 Task: Add Eboost SUPER POWDER Energy + Vitamins, Pink Lemonade flavor to the cart.
Action: Mouse pressed left at (21, 115)
Screenshot: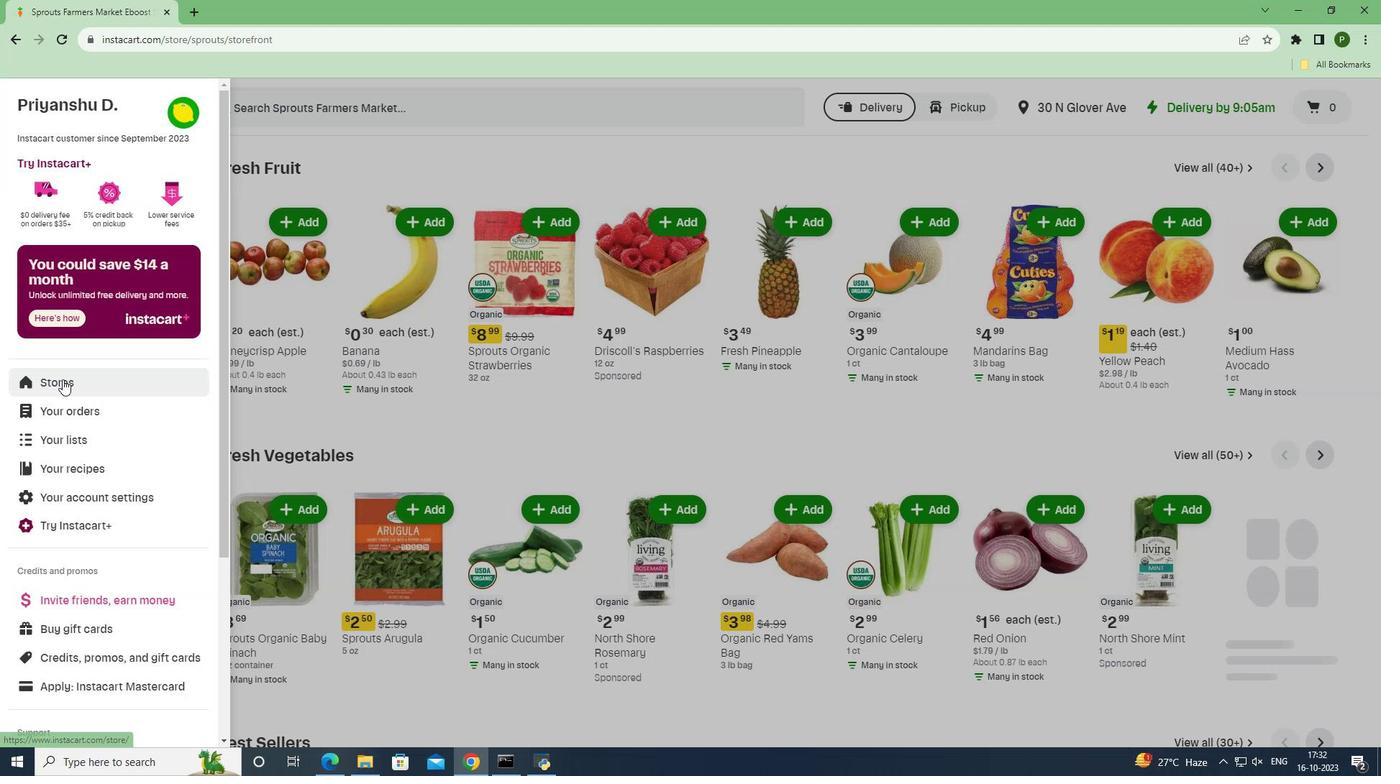 
Action: Mouse moved to (62, 379)
Screenshot: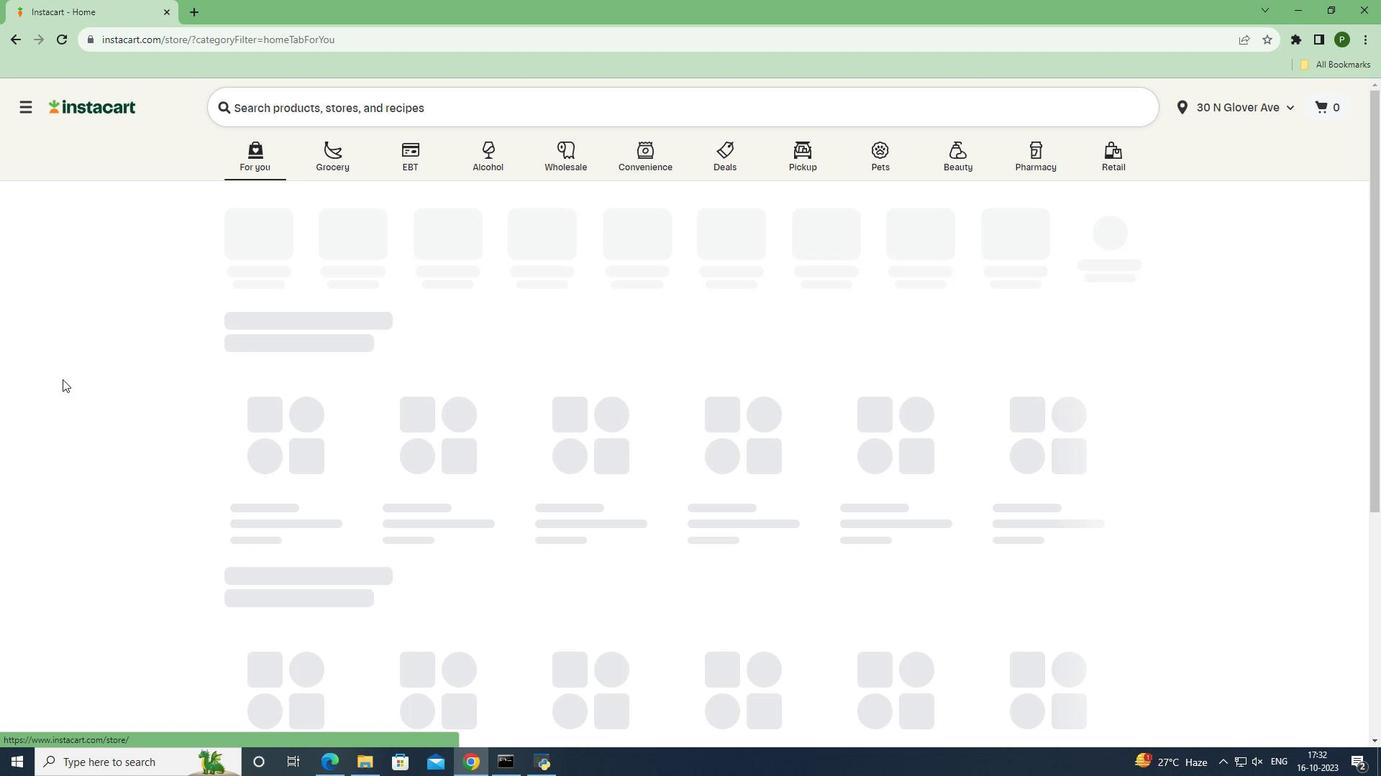
Action: Mouse pressed left at (62, 379)
Screenshot: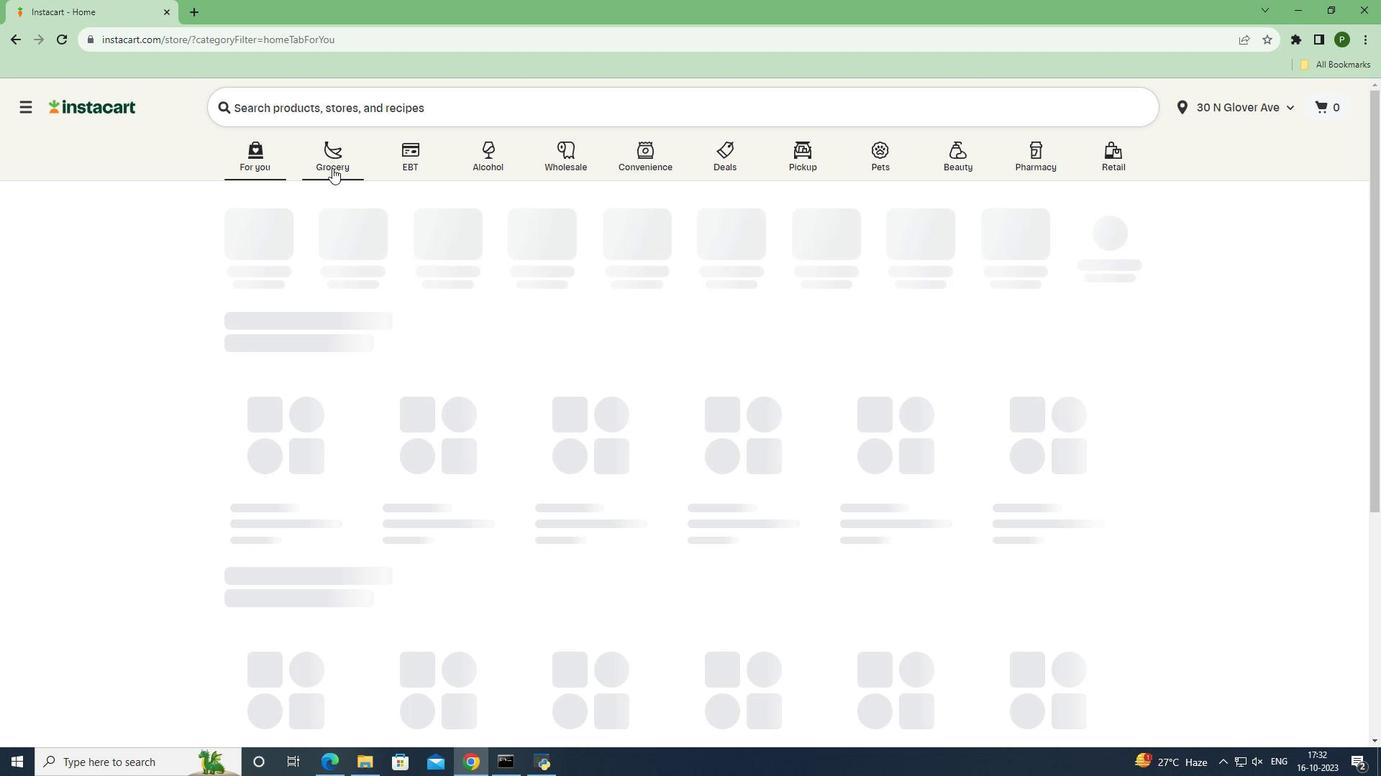 
Action: Mouse moved to (335, 164)
Screenshot: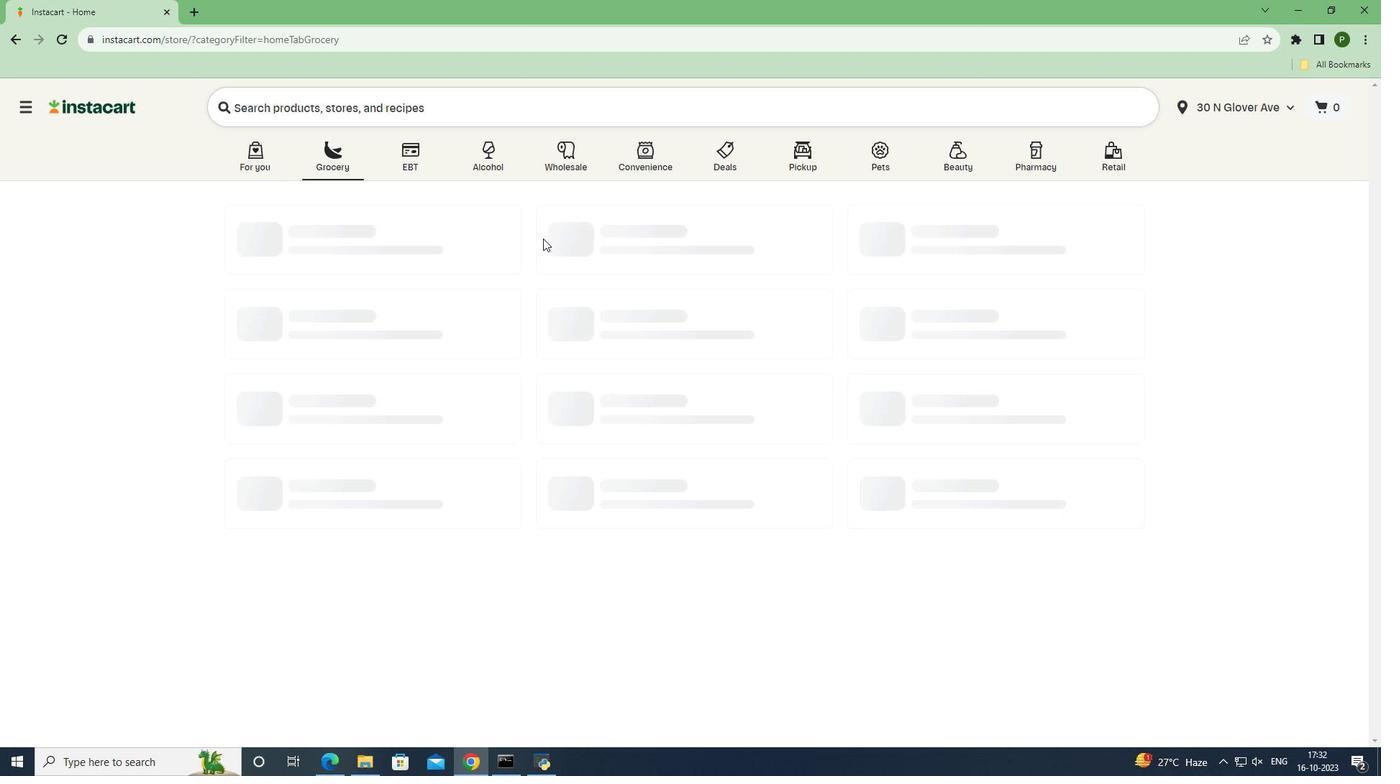 
Action: Mouse pressed left at (335, 164)
Screenshot: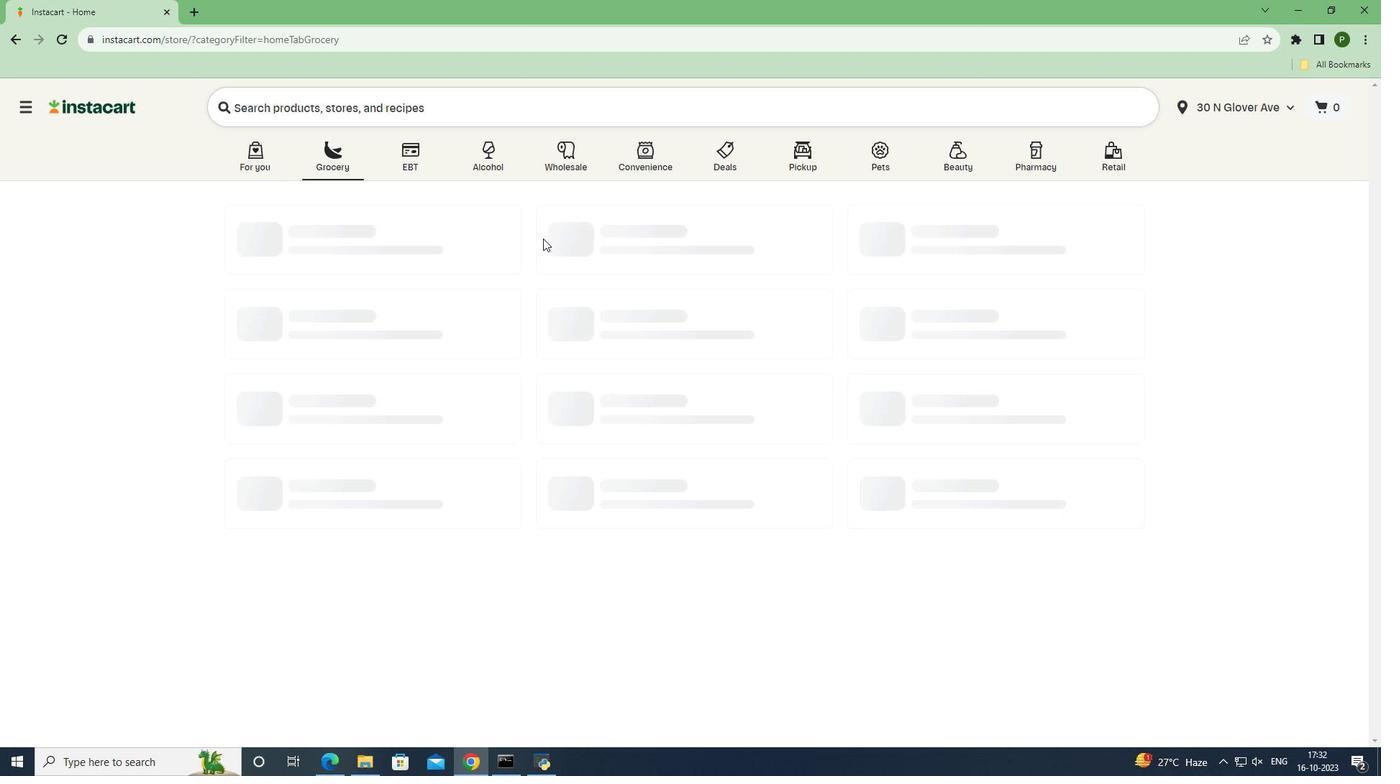
Action: Mouse moved to (896, 331)
Screenshot: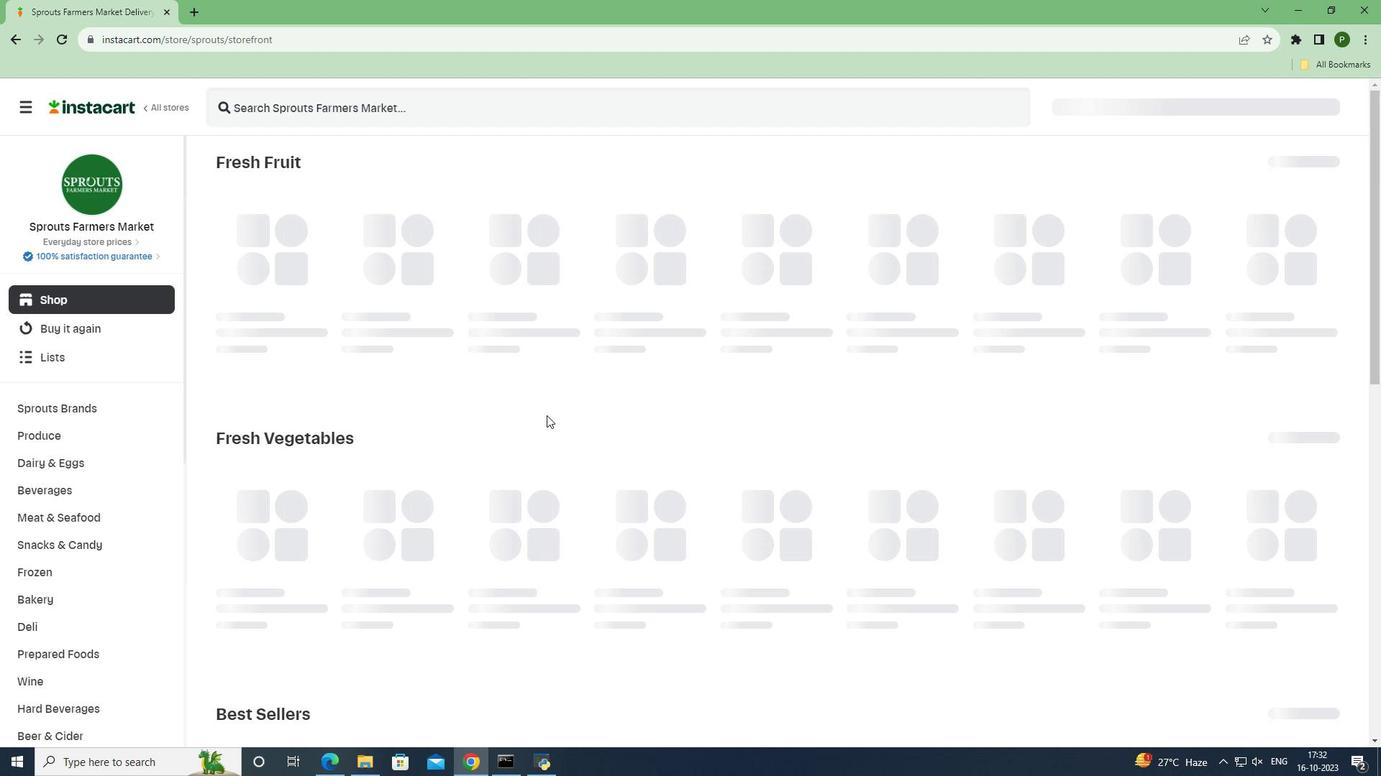 
Action: Mouse pressed left at (896, 331)
Screenshot: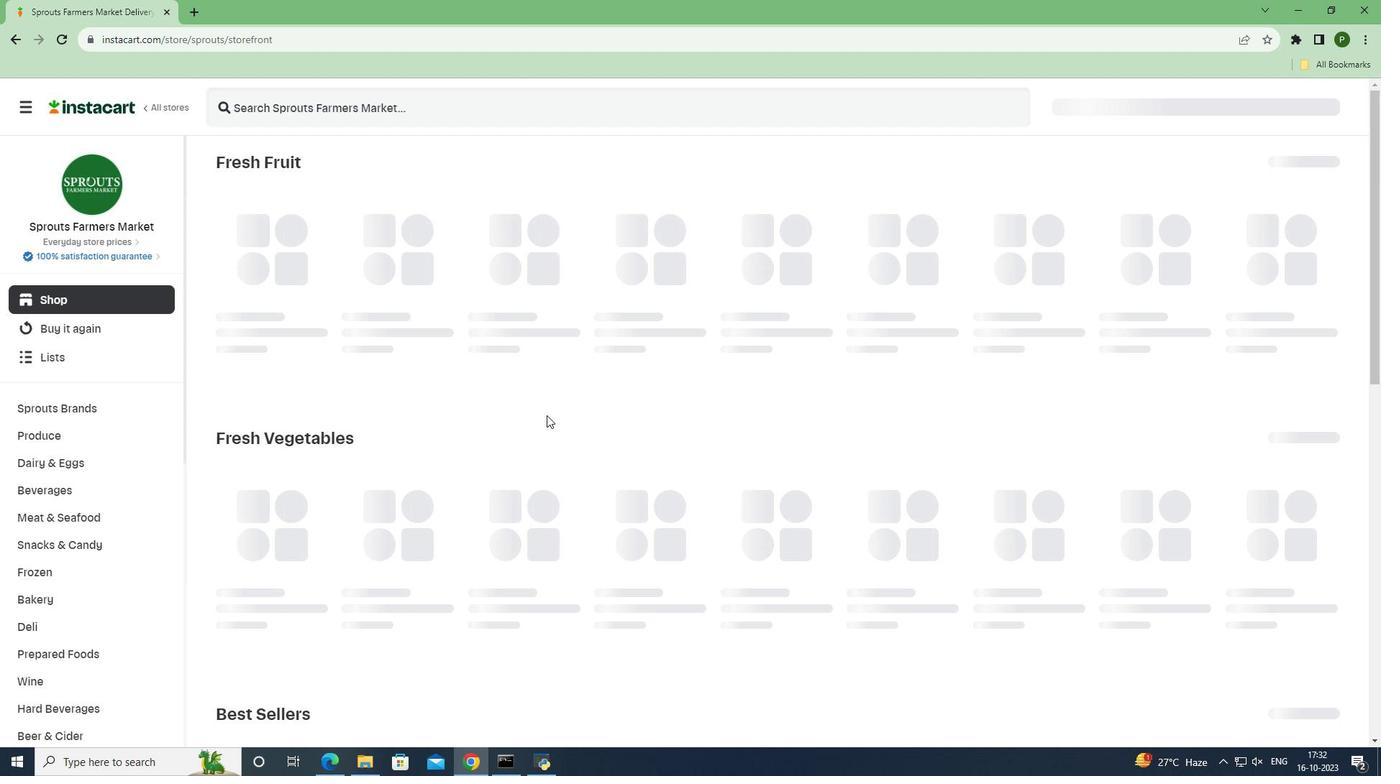 
Action: Mouse moved to (79, 501)
Screenshot: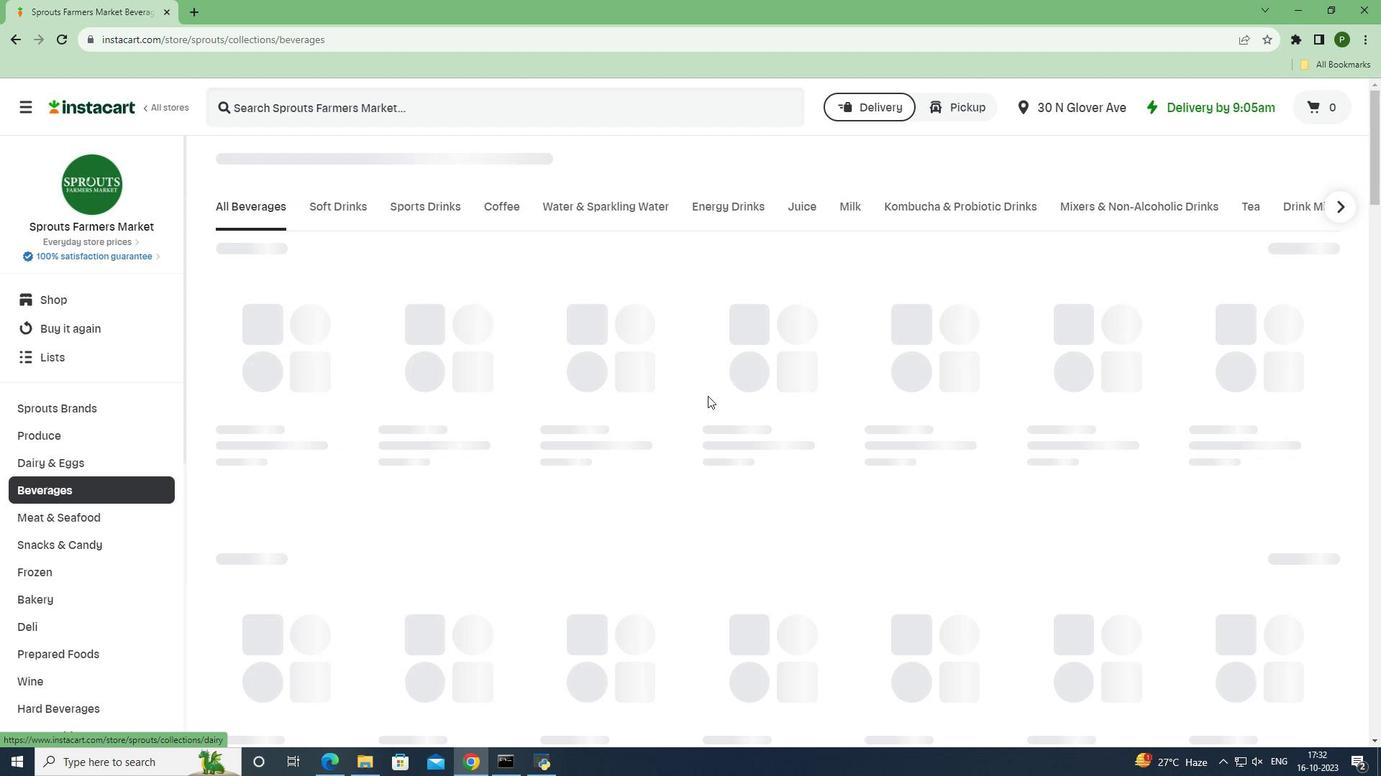 
Action: Mouse pressed left at (79, 501)
Screenshot: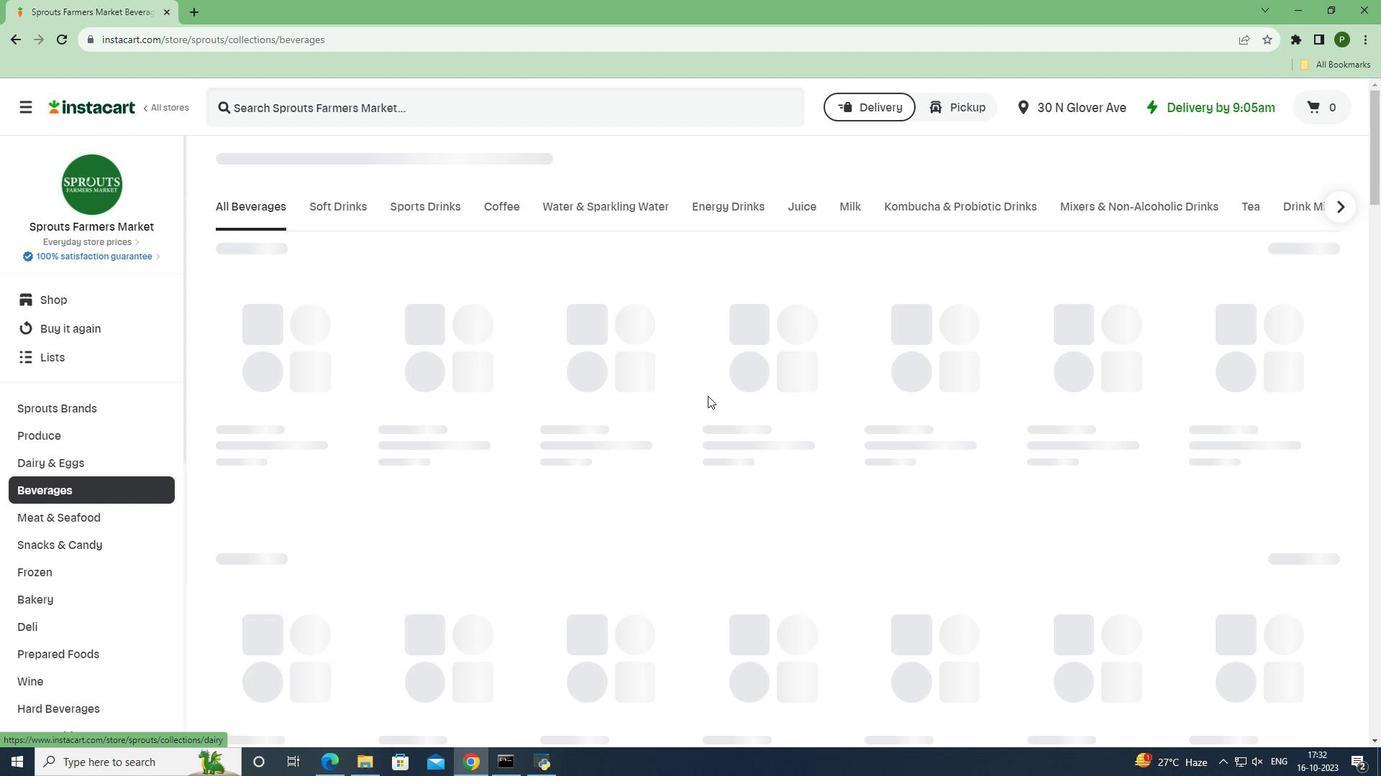 
Action: Mouse moved to (1295, 197)
Screenshot: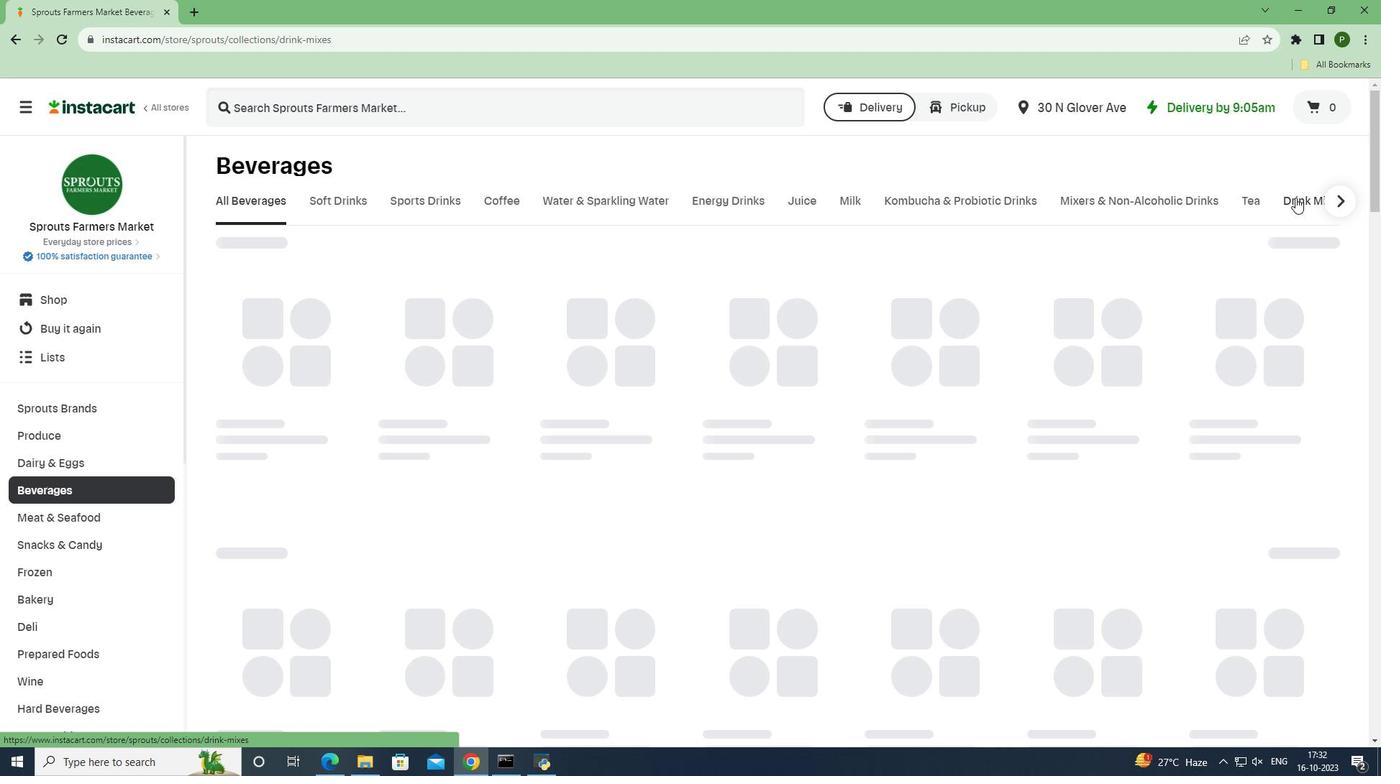 
Action: Mouse pressed left at (1295, 197)
Screenshot: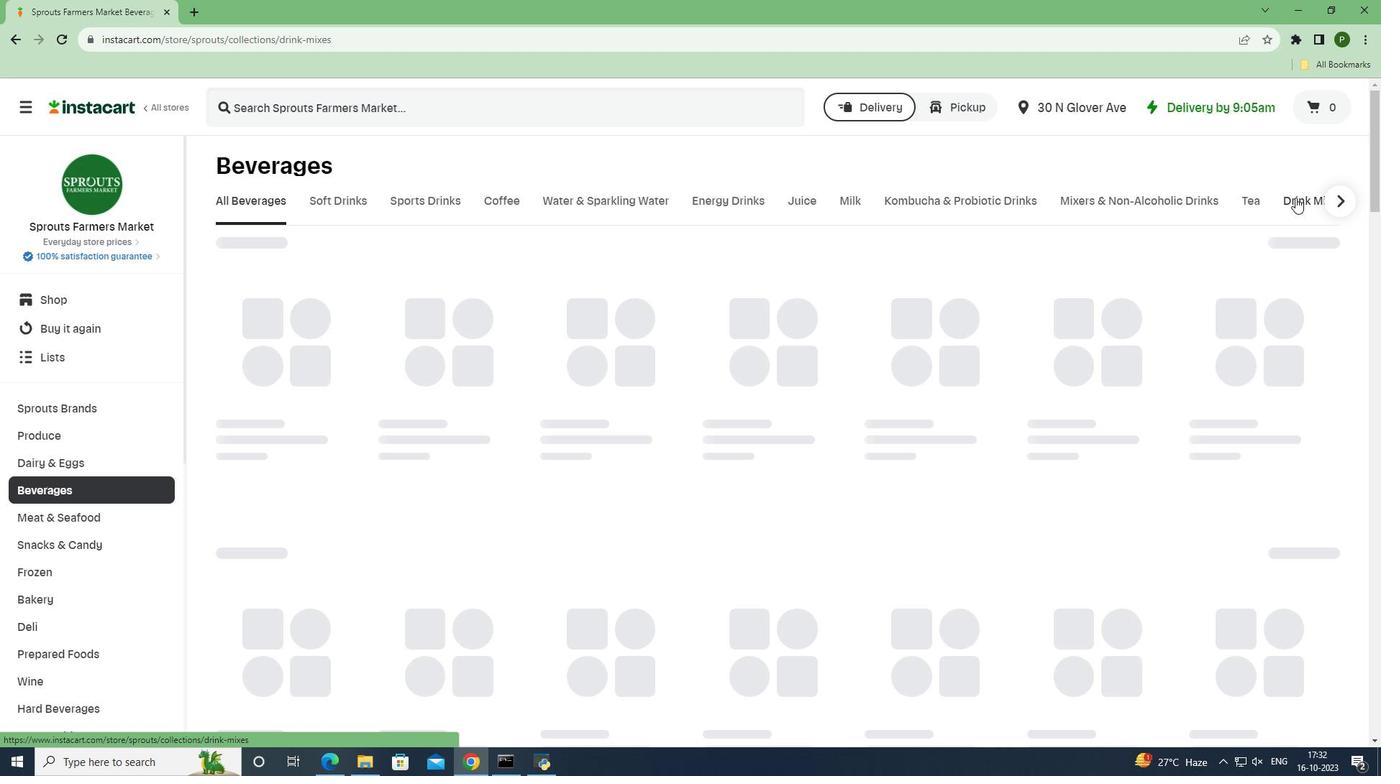 
Action: Mouse moved to (793, 269)
Screenshot: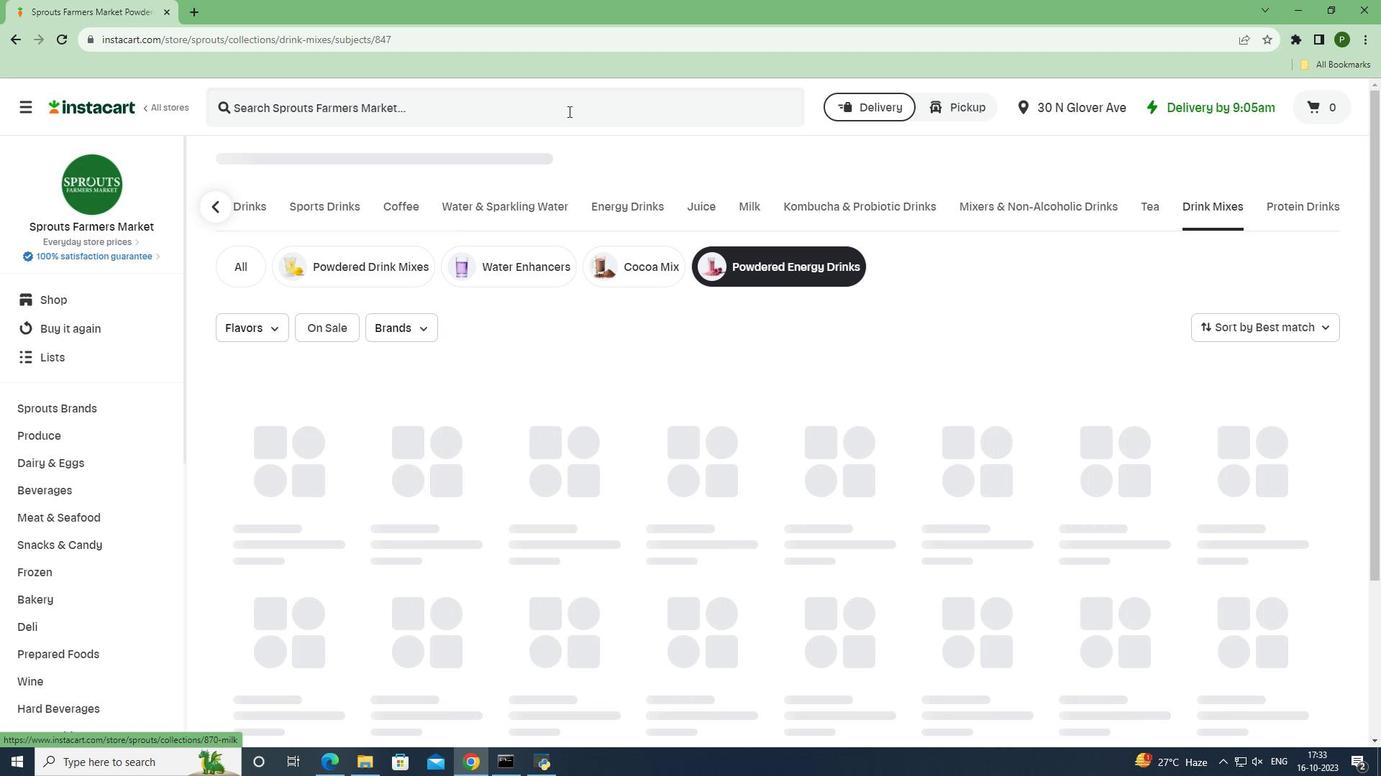 
Action: Mouse pressed left at (793, 269)
Screenshot: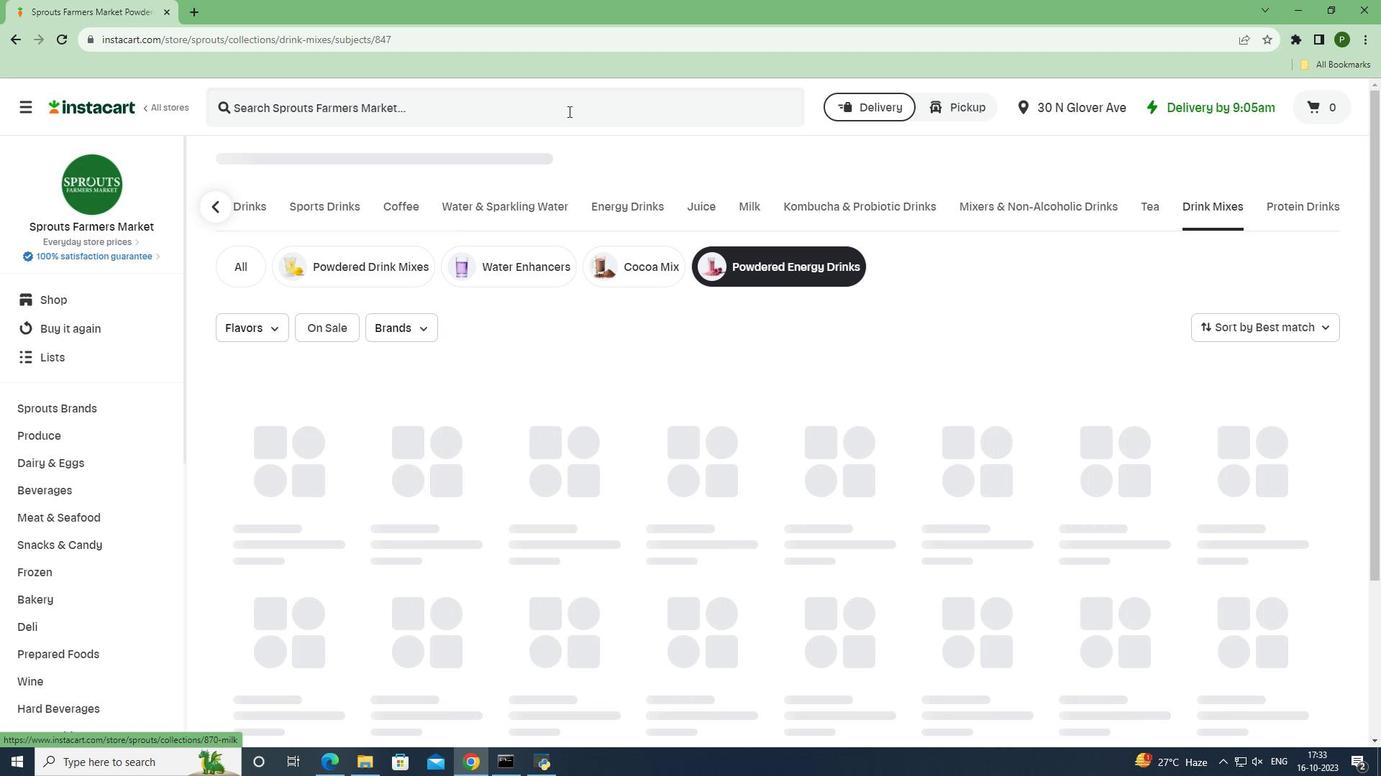 
Action: Mouse moved to (551, 104)
Screenshot: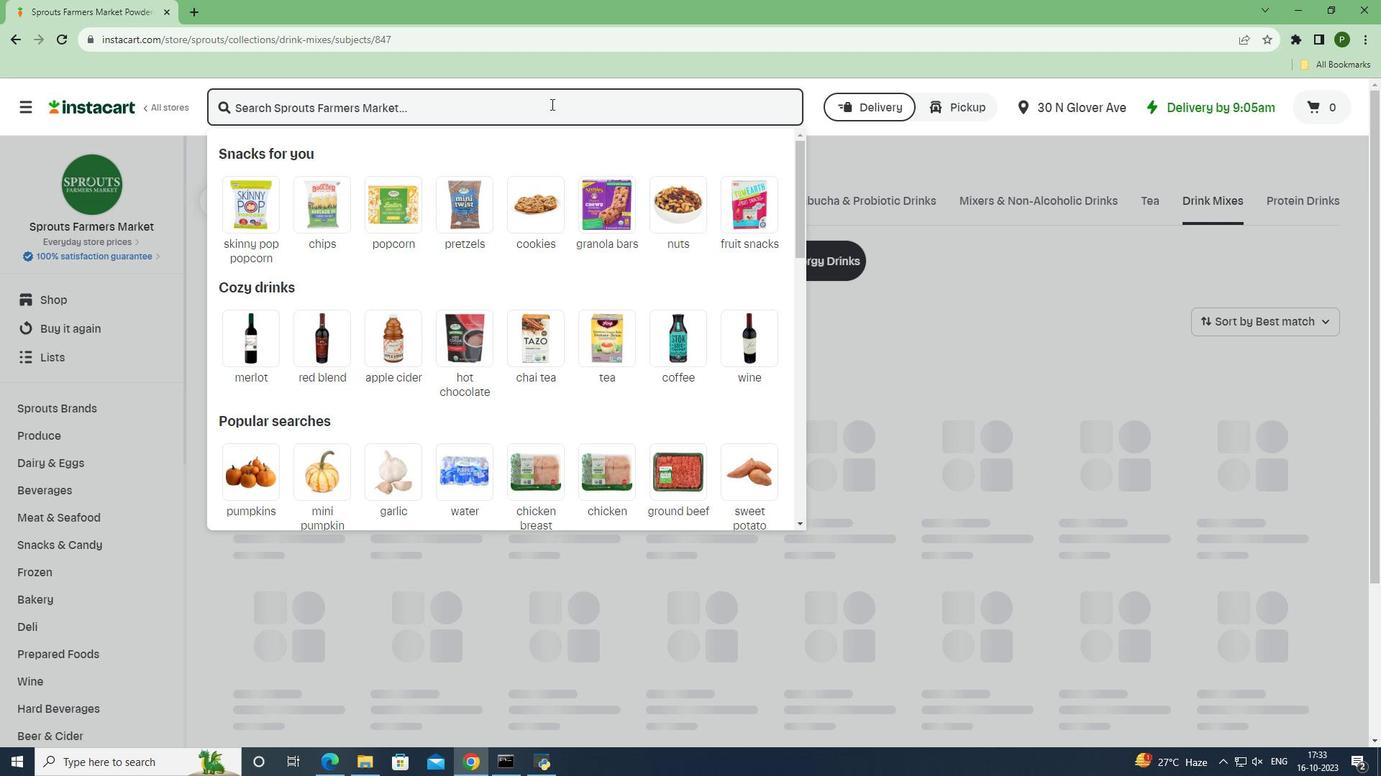 
Action: Mouse pressed left at (551, 104)
Screenshot: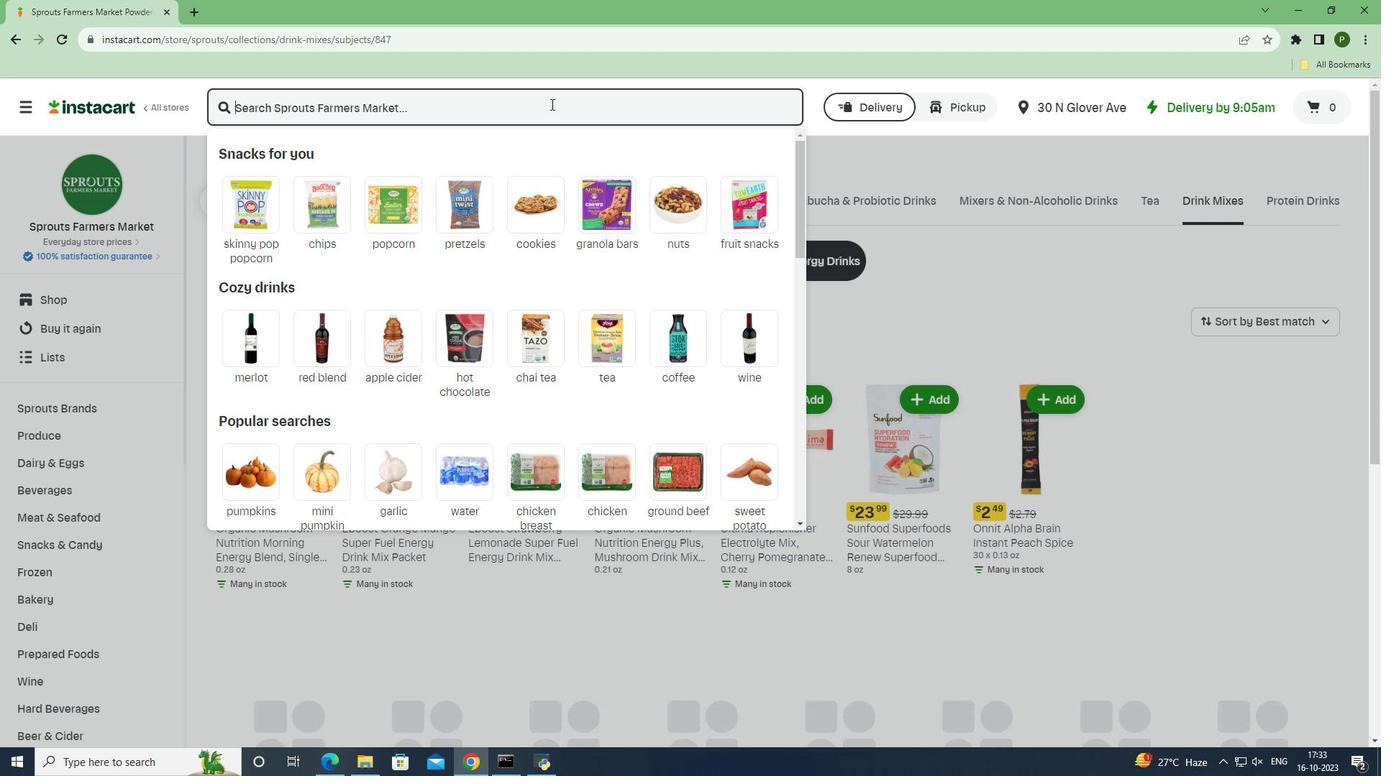 
Action: Key pressed <Key.caps_lock>E<Key.caps_lock>boost<Key.space><Key.caps_lock>SUPER<Key.space>POWDER<Key.space>E<Key.caps_lock>nergy<Key.space><Key.shift>+<Key.space><Key.caps_lock>V<Key.caps_lock>itamins,<Key.space><Key.caps_lock>P<Key.caps_lock>ink<Key.space><Key.caps_lock>L<Key.caps_lock>emonade<Key.space>flavor<Key.space><Key.enter>
Screenshot: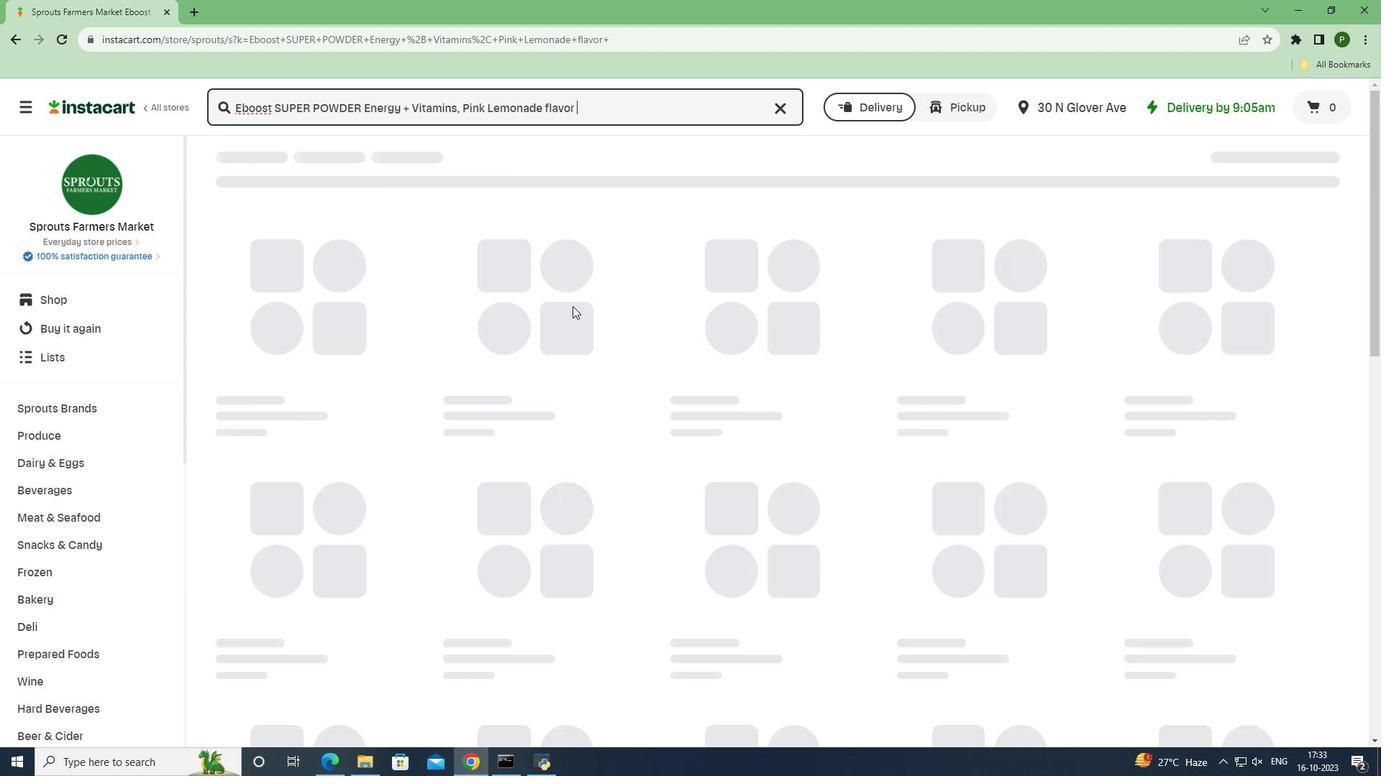 
Action: Mouse moved to (864, 269)
Screenshot: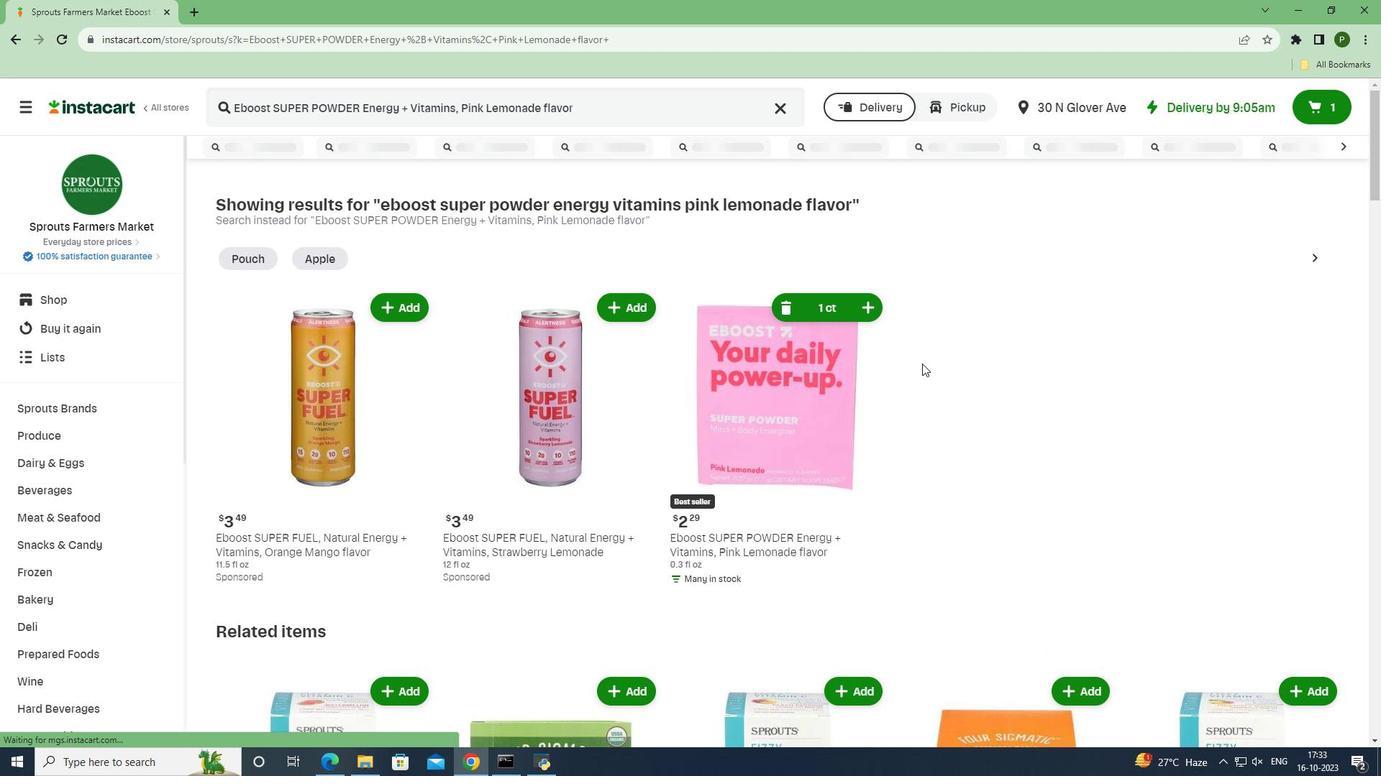 
Action: Mouse pressed left at (864, 269)
Screenshot: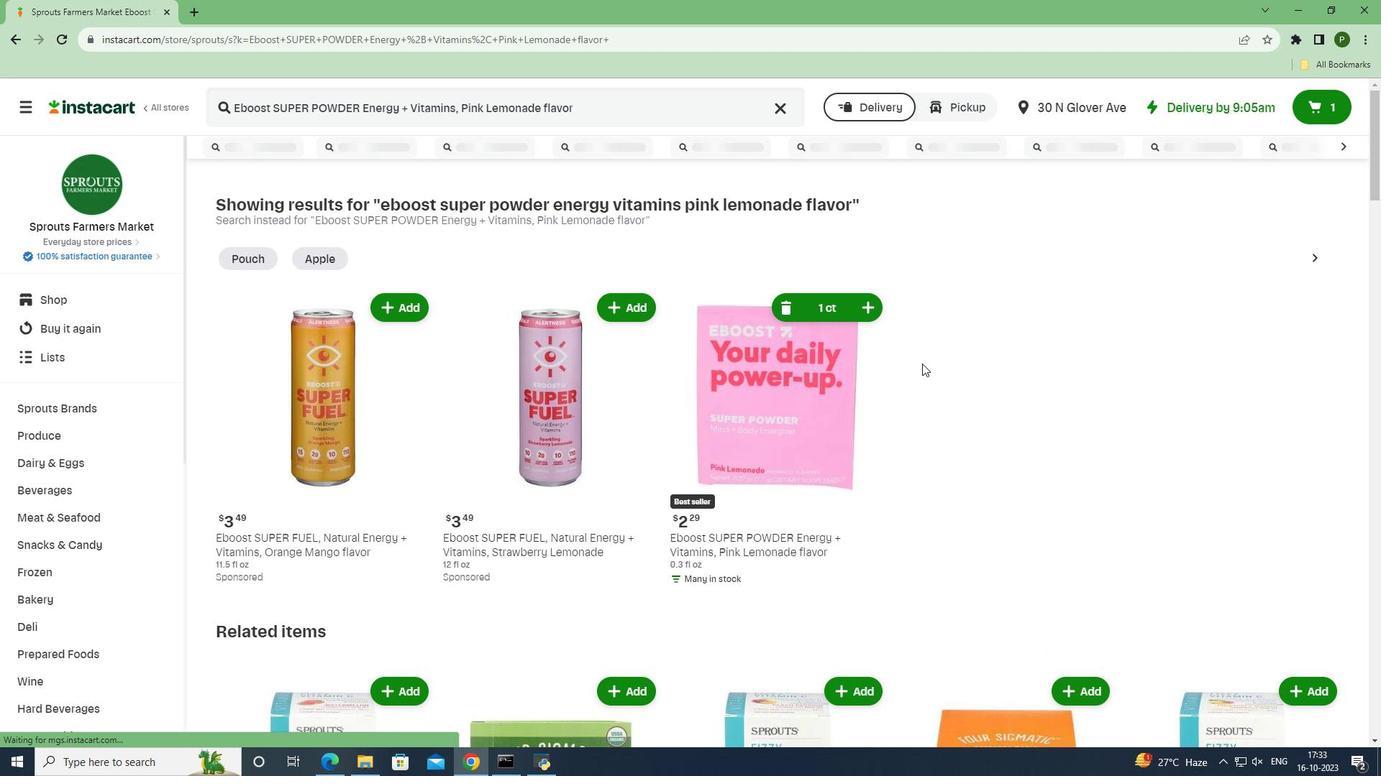 
Action: Mouse moved to (922, 364)
Screenshot: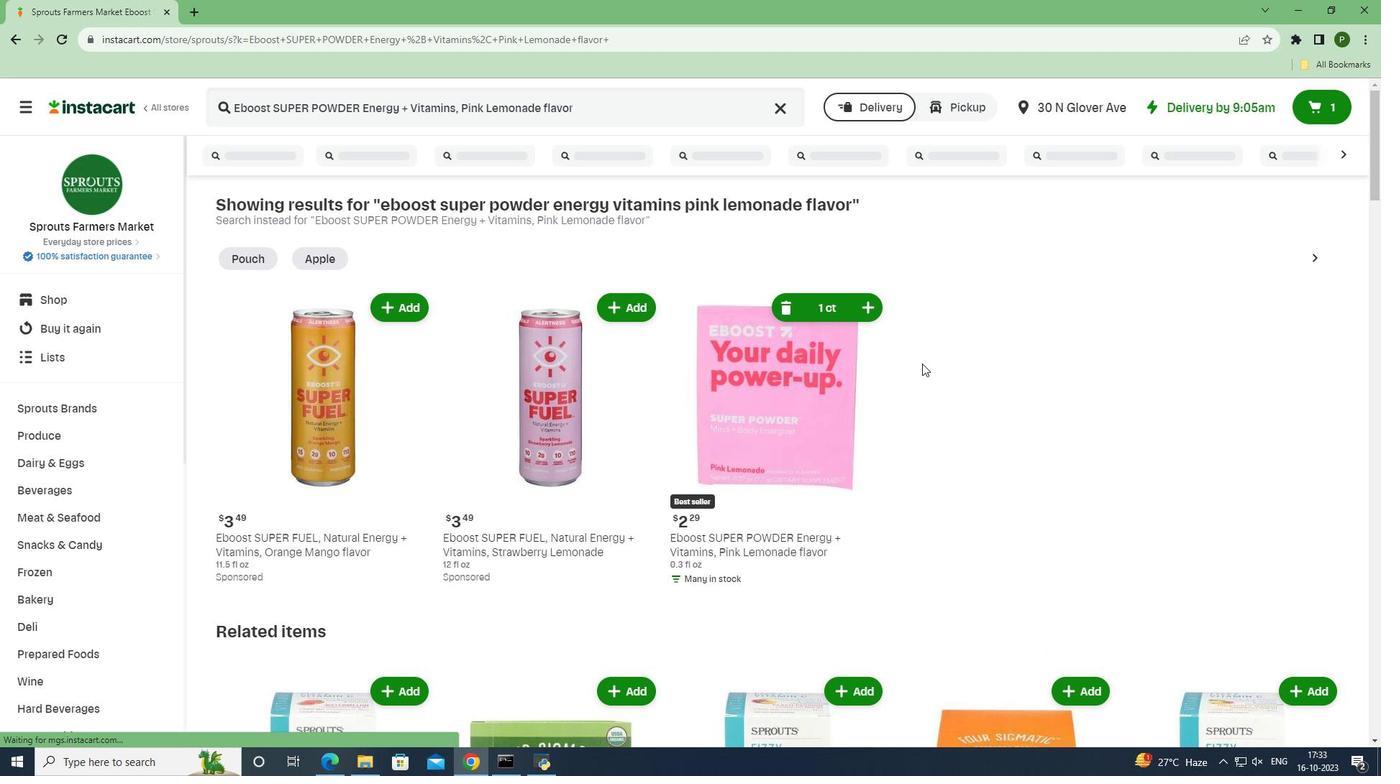 
